 Task: Apply 20x Fast Forward on the video "Movie A.mp4"
Action: Mouse moved to (795, 312)
Screenshot: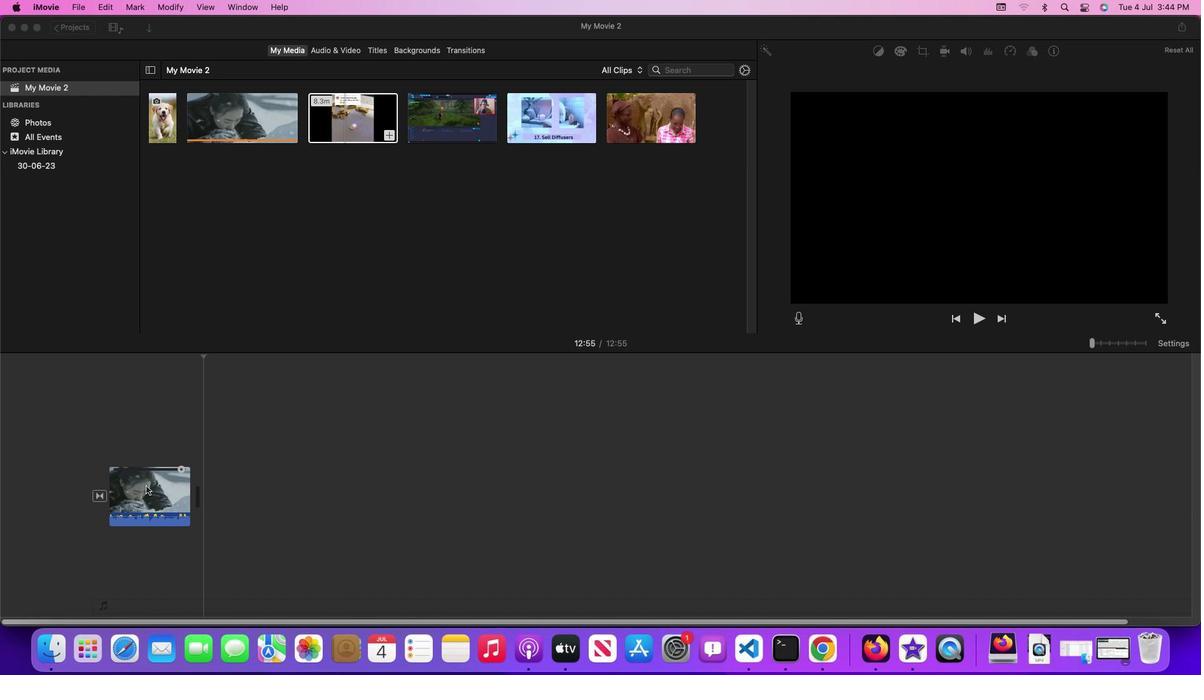 
Action: Mouse pressed left at (795, 312)
Screenshot: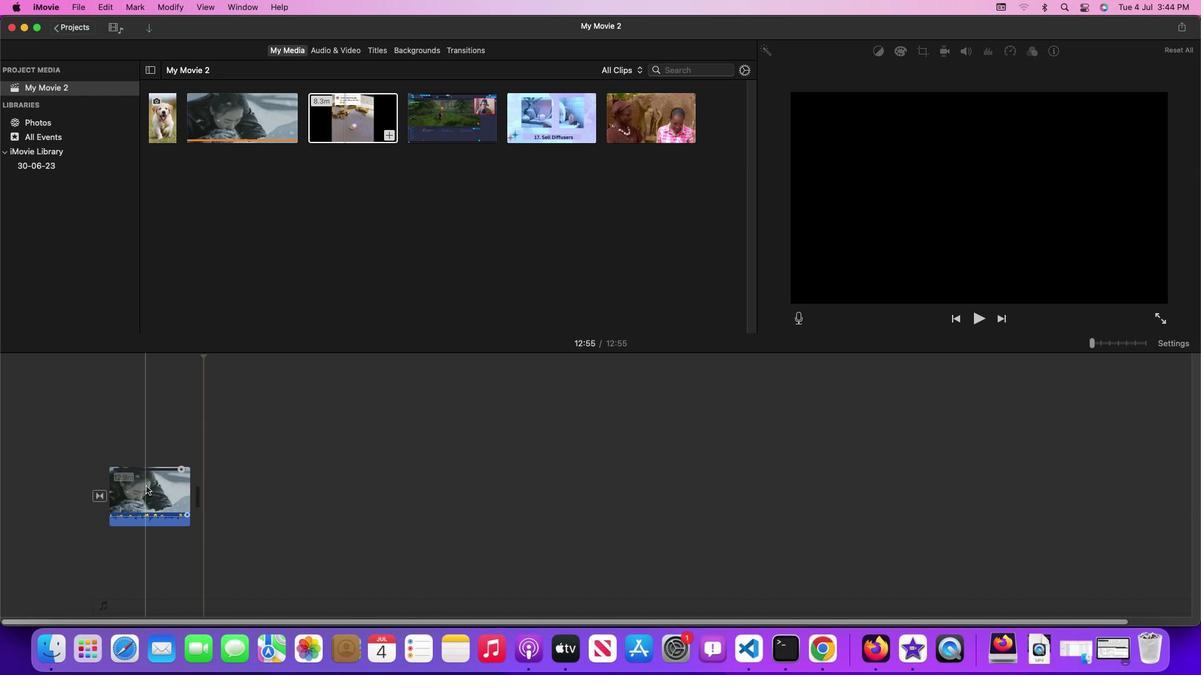 
Action: Mouse pressed left at (795, 312)
Screenshot: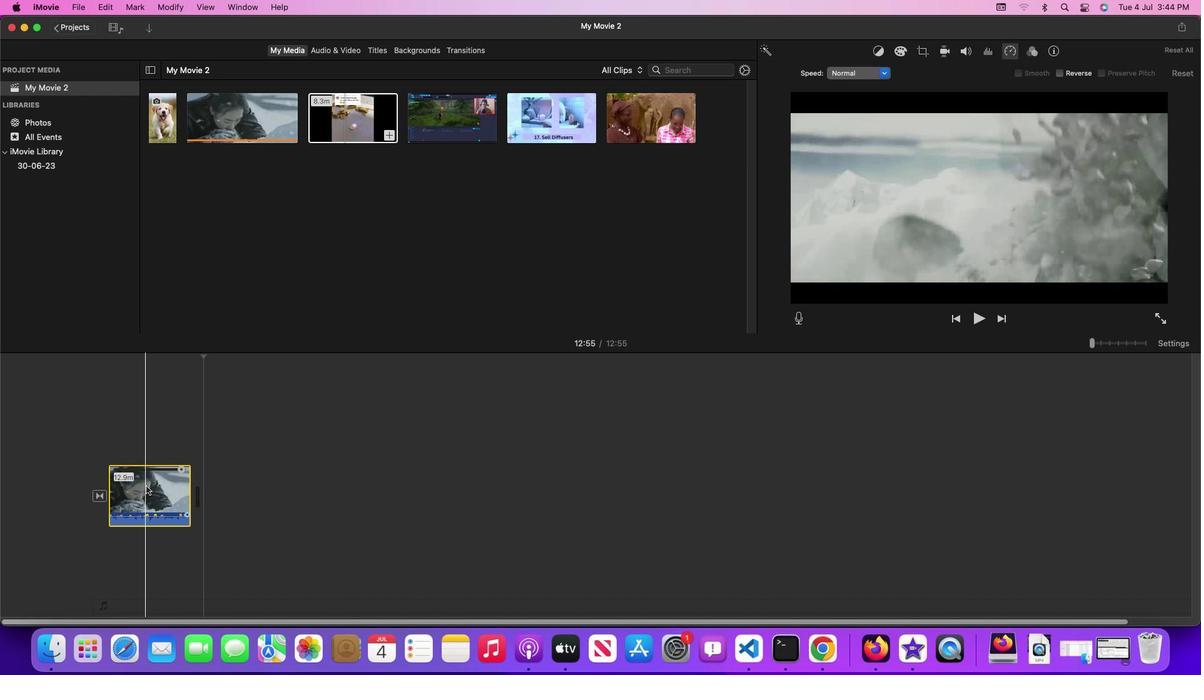 
Action: Mouse moved to (795, 312)
Screenshot: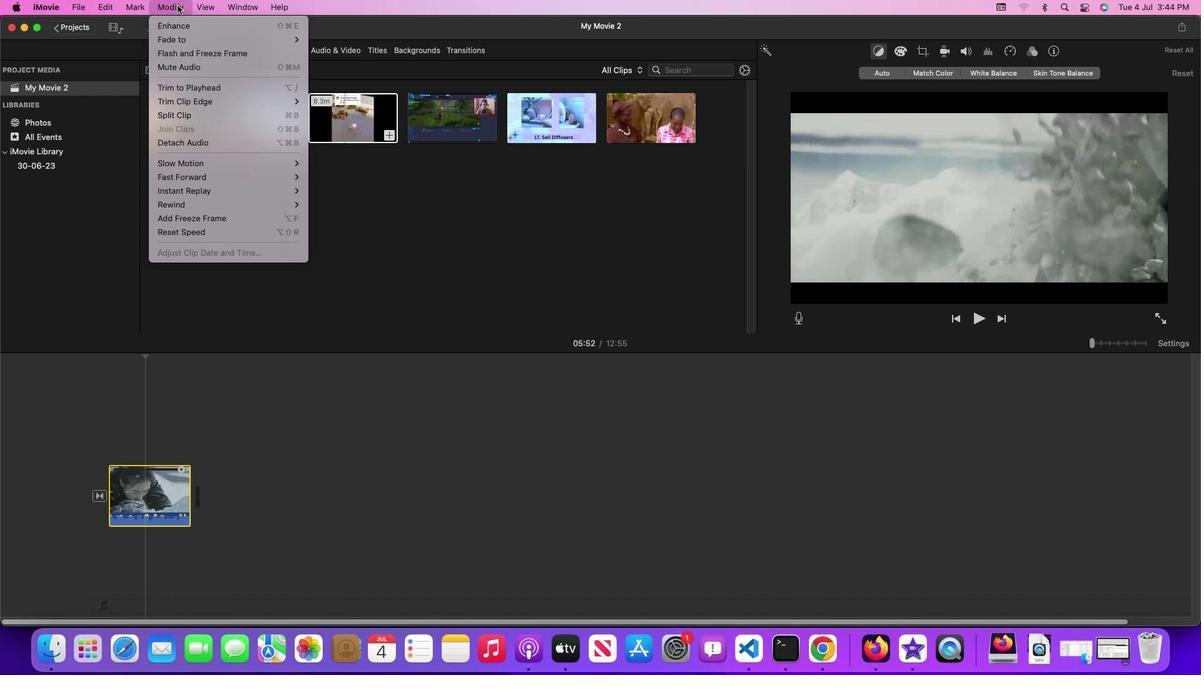 
Action: Mouse pressed left at (795, 312)
Screenshot: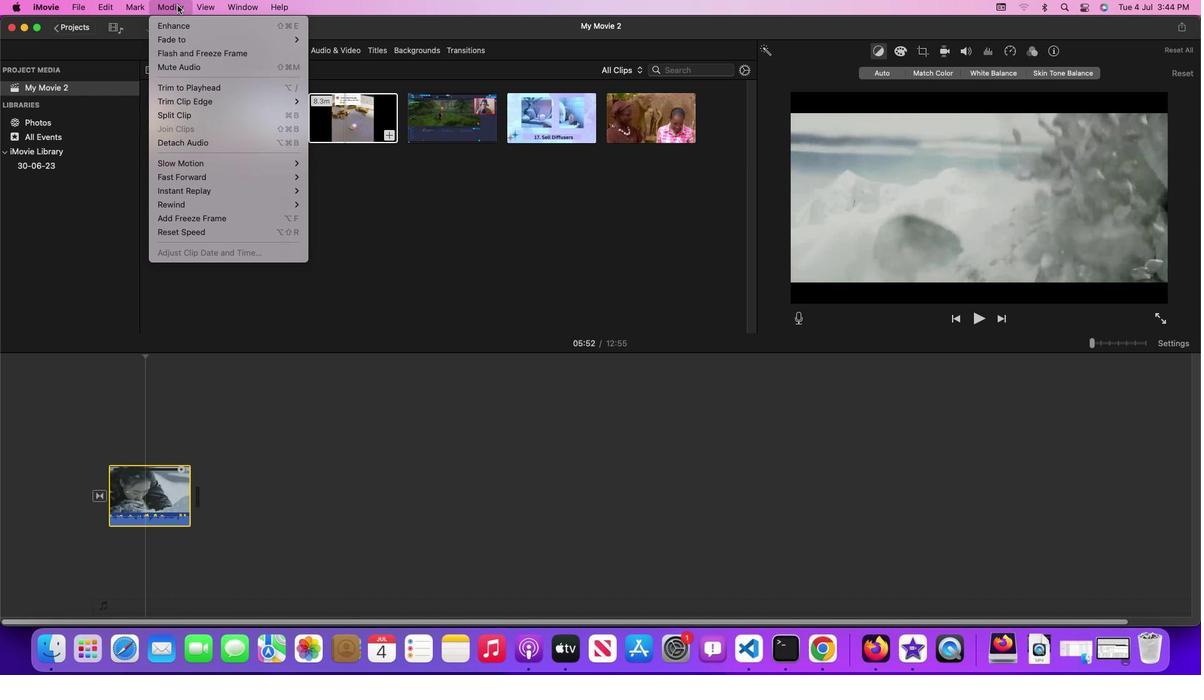 
Action: Mouse moved to (795, 312)
Screenshot: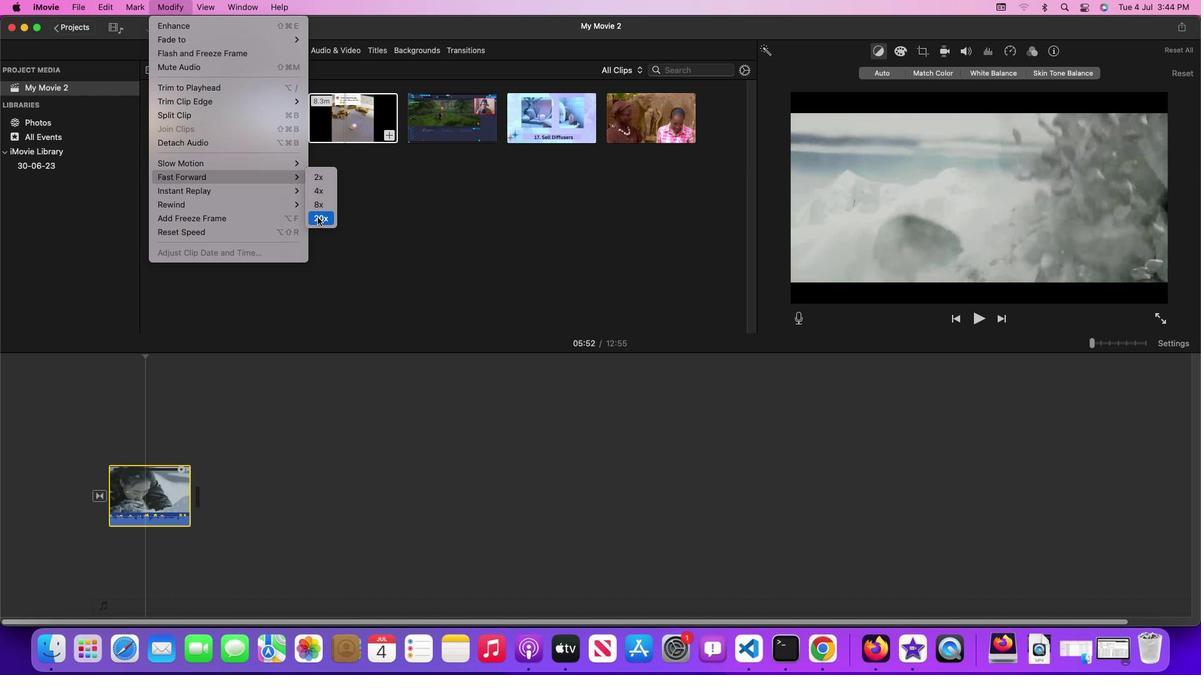 
Action: Mouse pressed left at (795, 312)
Screenshot: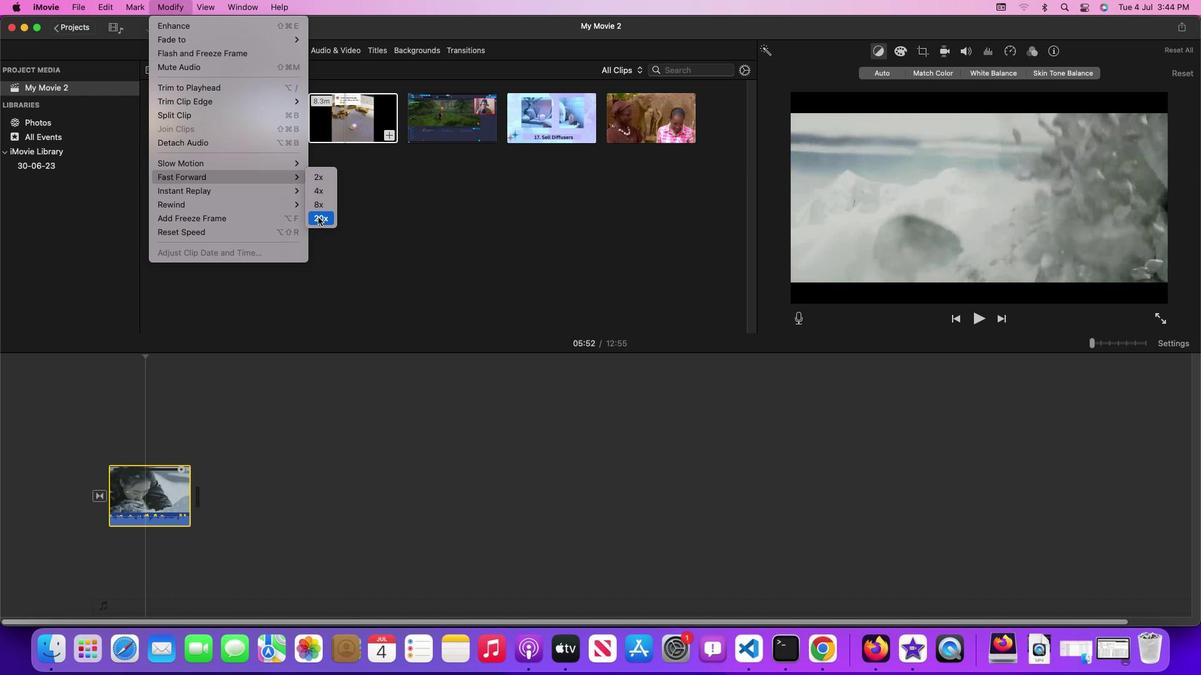 
Action: Mouse moved to (795, 312)
Screenshot: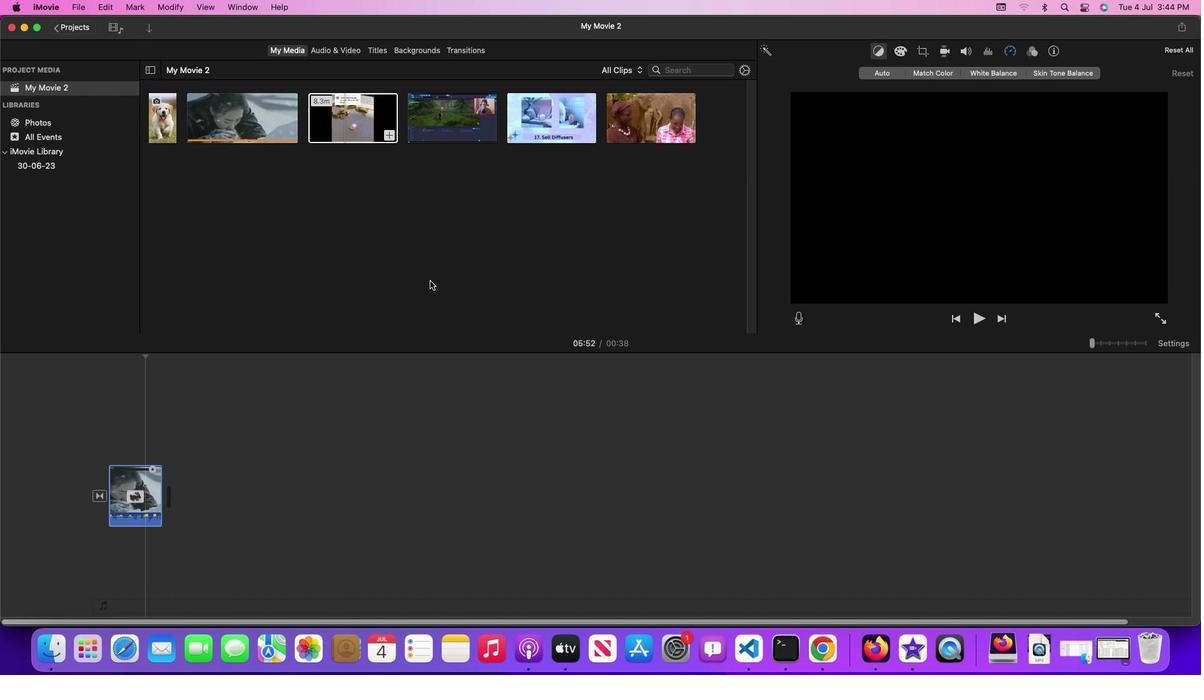
